 Task: Setup the multifactor authentication.
Action: Mouse moved to (888, 77)
Screenshot: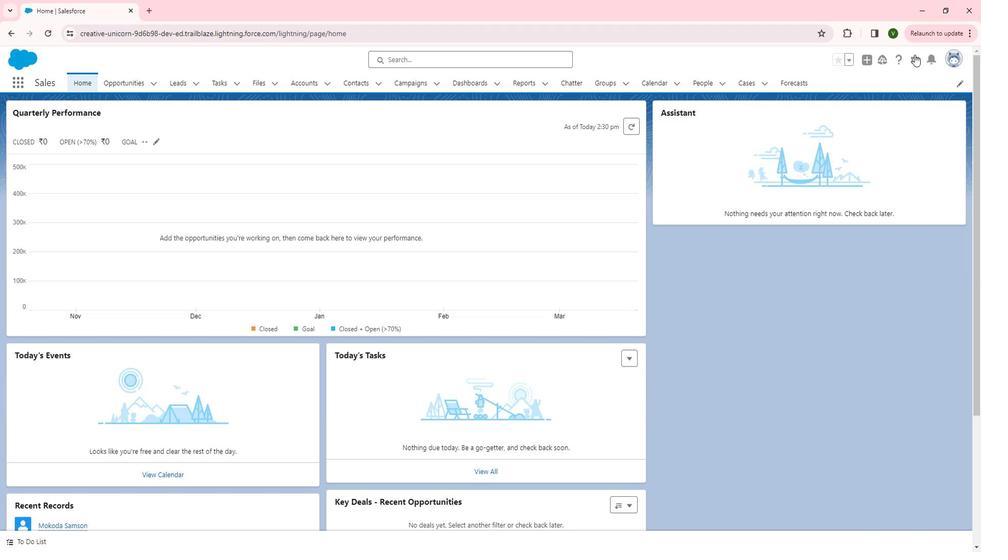 
Action: Mouse pressed left at (888, 77)
Screenshot: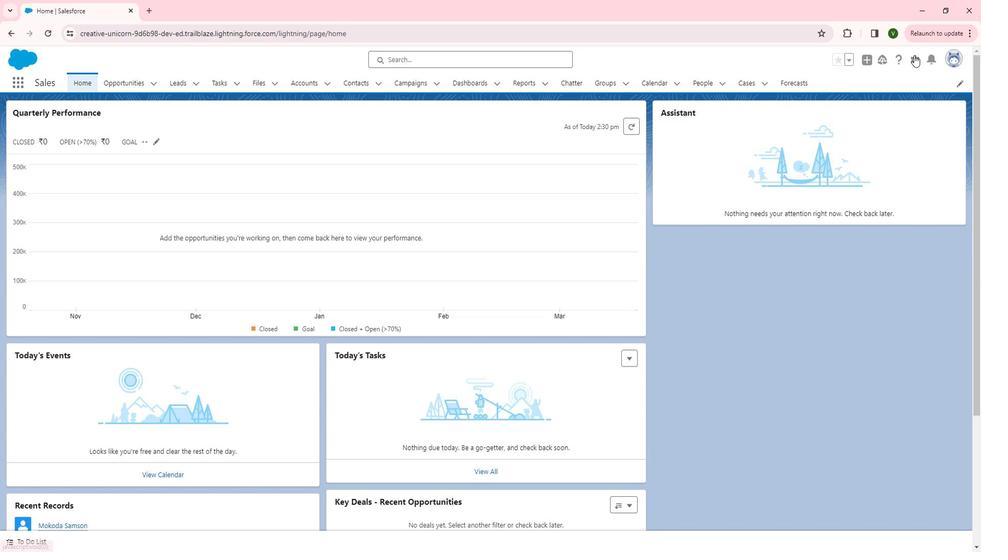 
Action: Mouse moved to (849, 149)
Screenshot: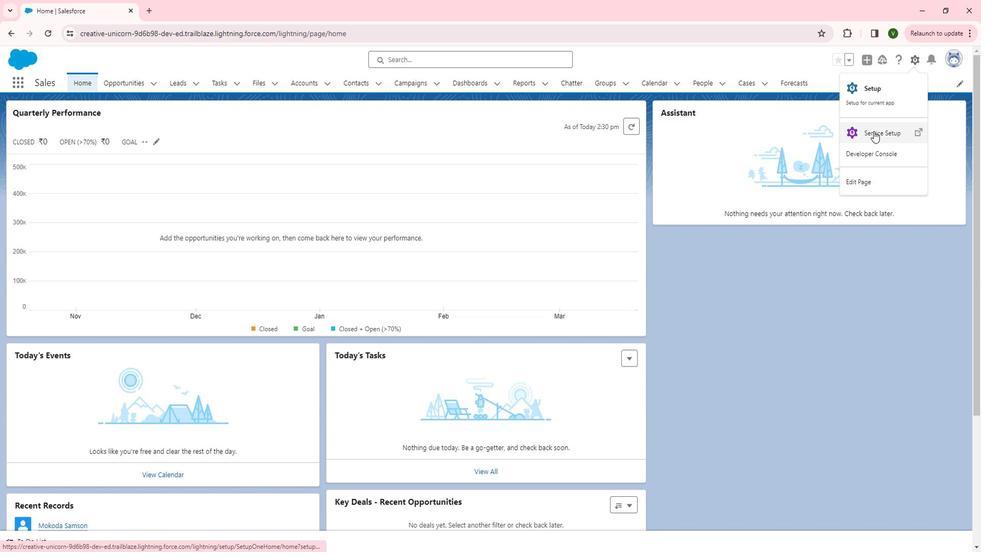 
Action: Mouse pressed left at (849, 149)
Screenshot: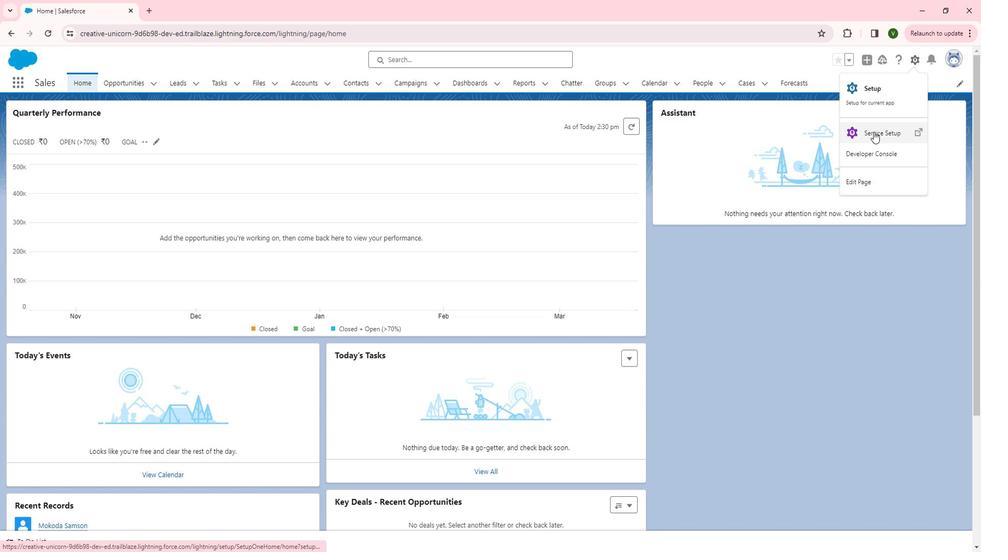 
Action: Mouse moved to (60, 184)
Screenshot: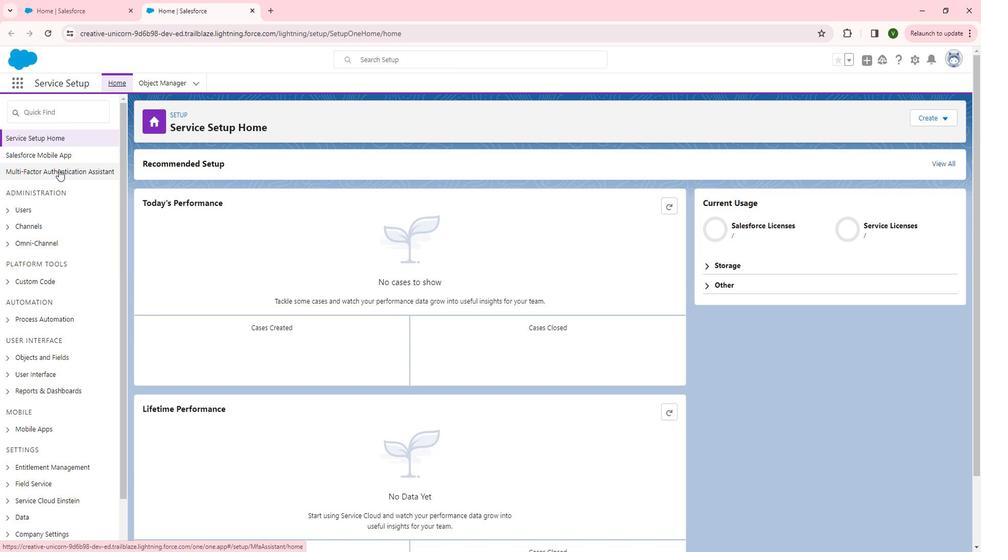 
Action: Mouse pressed left at (60, 184)
Screenshot: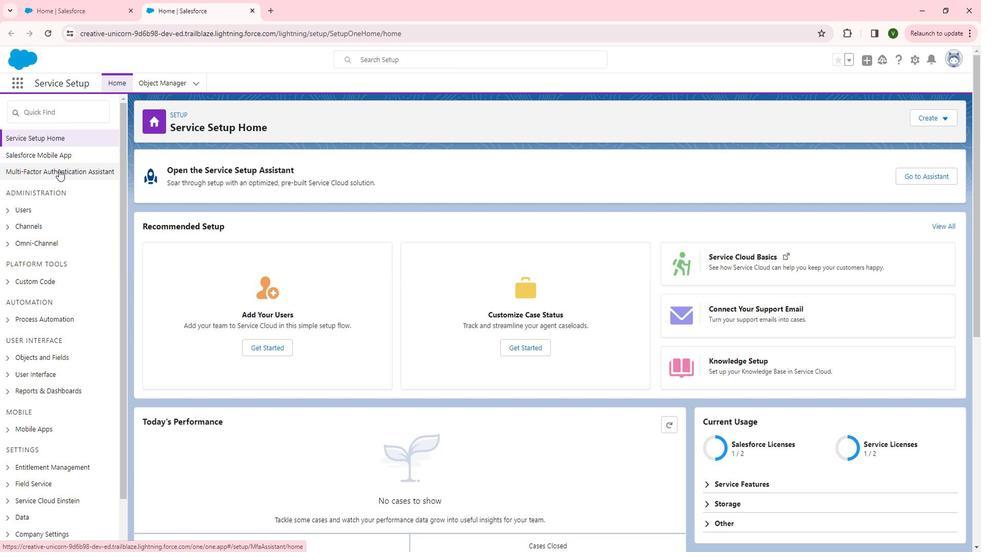 
Action: Mouse moved to (368, 316)
Screenshot: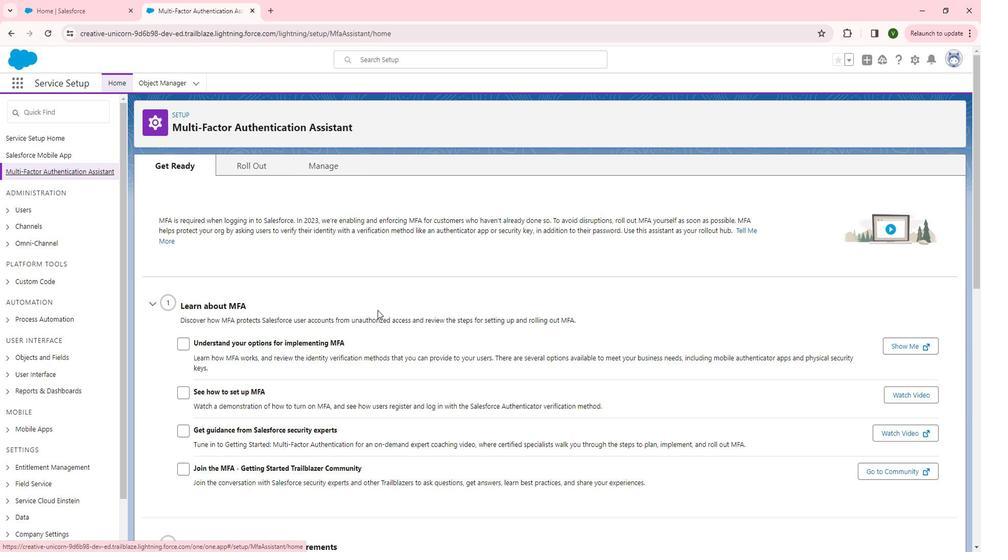 
Action: Mouse scrolled (368, 315) with delta (0, 0)
Screenshot: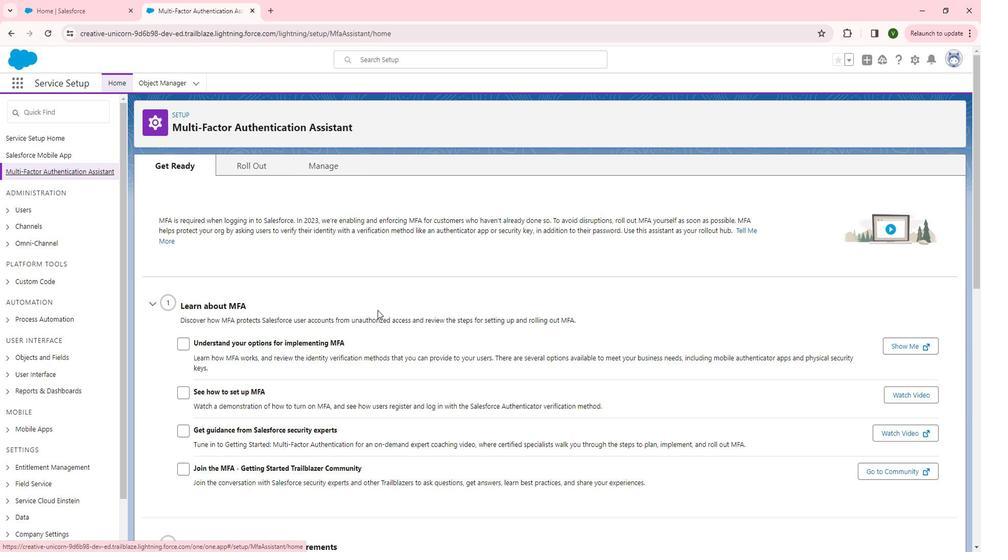 
Action: Mouse moved to (183, 299)
Screenshot: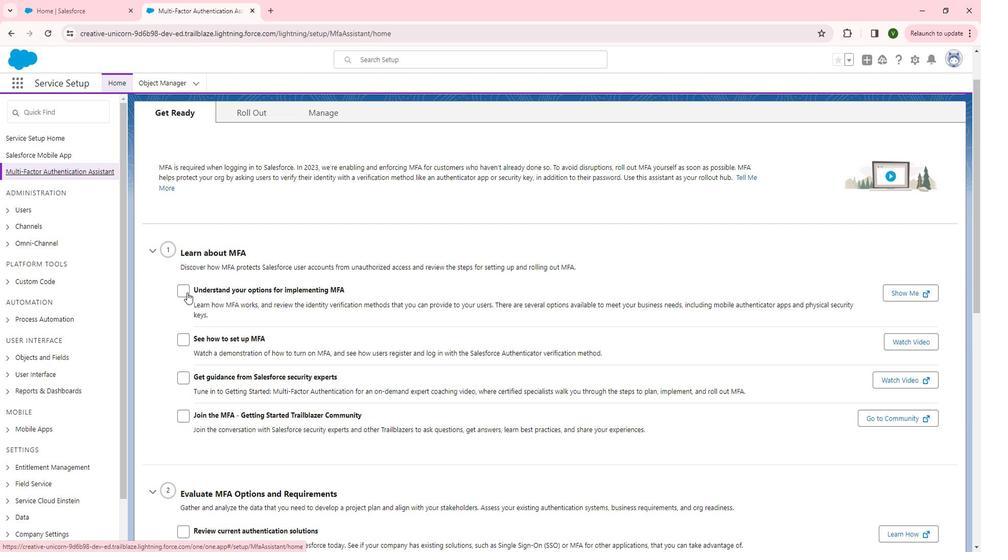 
Action: Mouse pressed left at (183, 299)
Screenshot: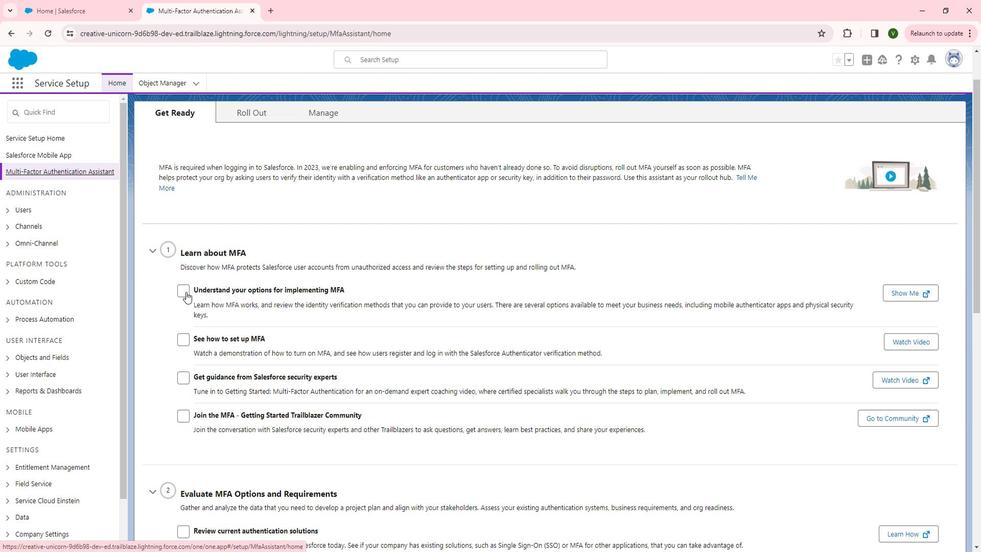 
Action: Mouse moved to (181, 346)
Screenshot: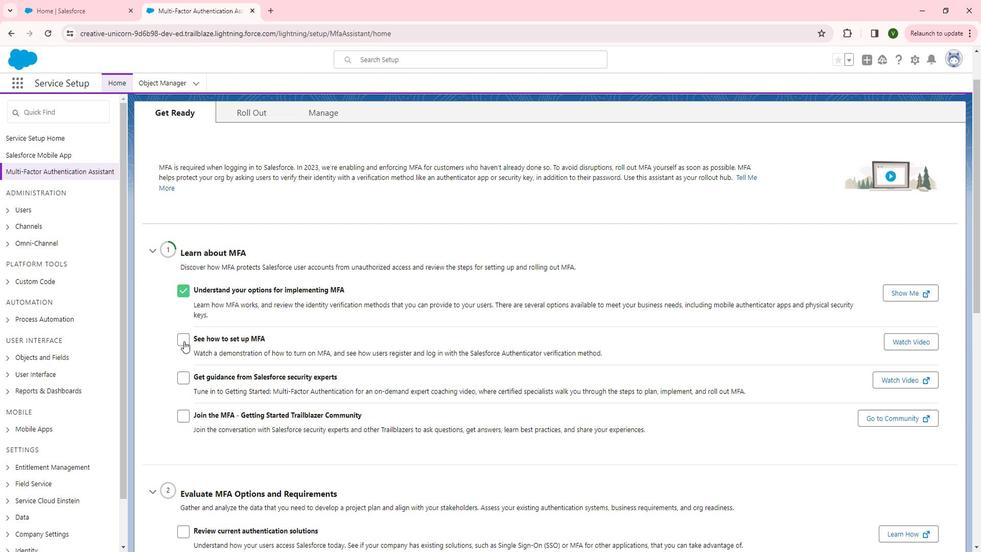 
Action: Mouse pressed left at (181, 346)
Screenshot: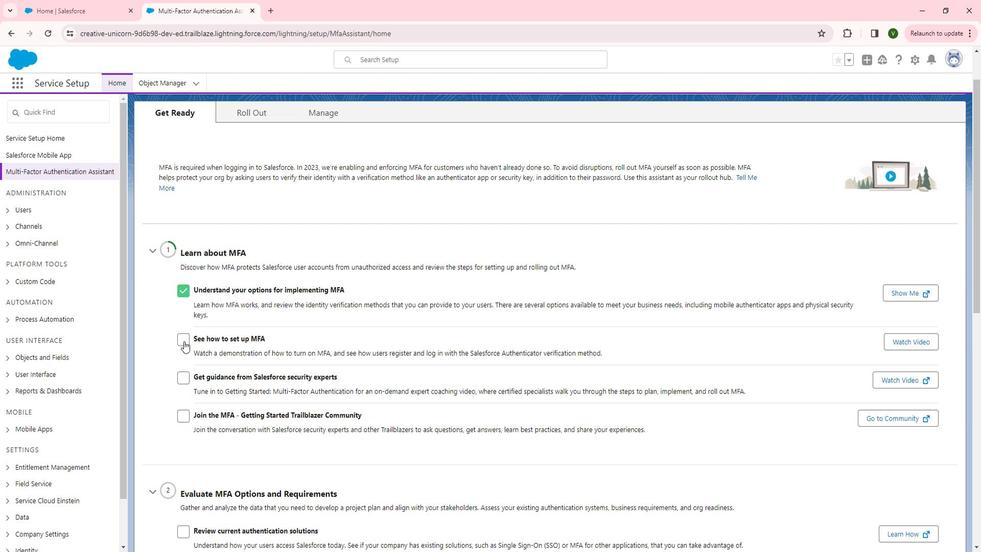 
Action: Mouse moved to (178, 385)
Screenshot: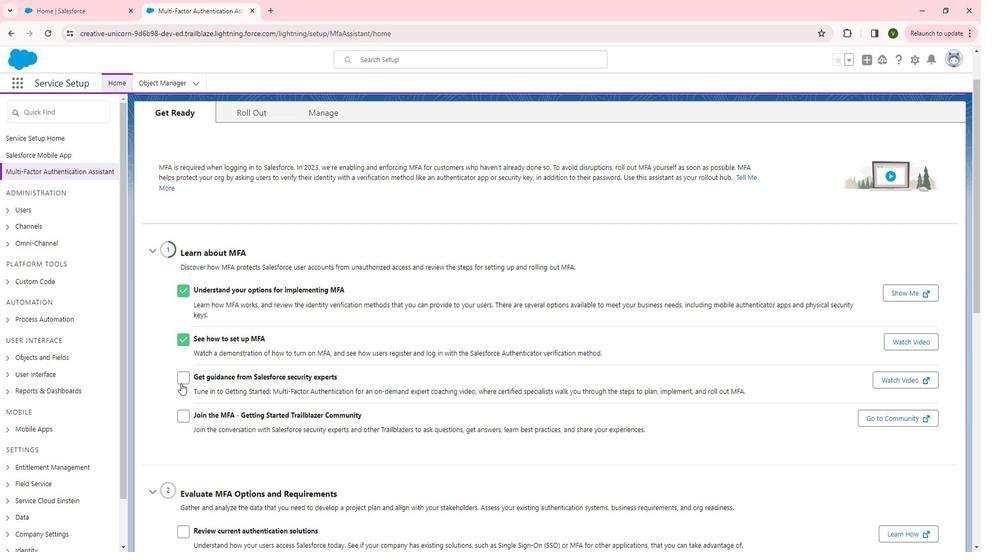 
Action: Mouse pressed left at (178, 385)
Screenshot: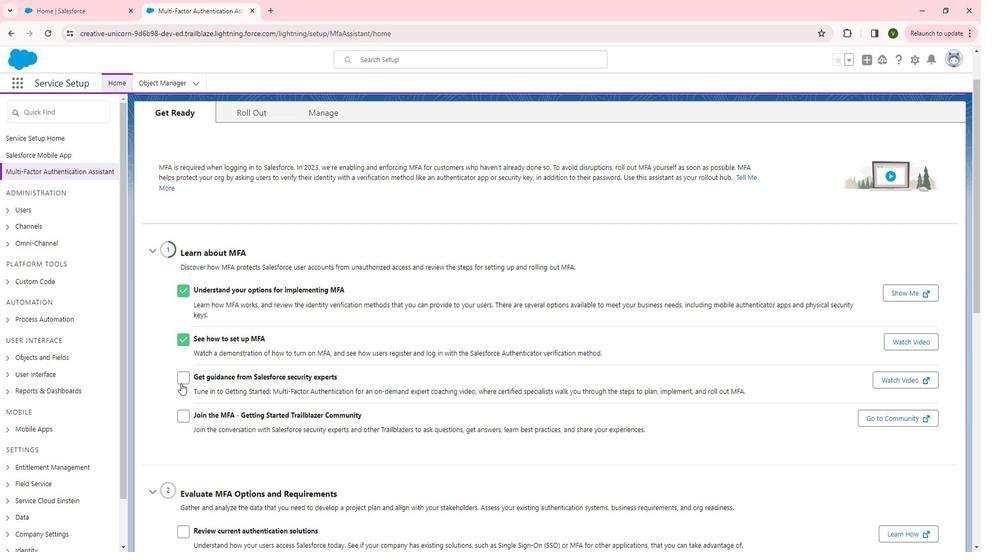 
Action: Mouse moved to (176, 419)
Screenshot: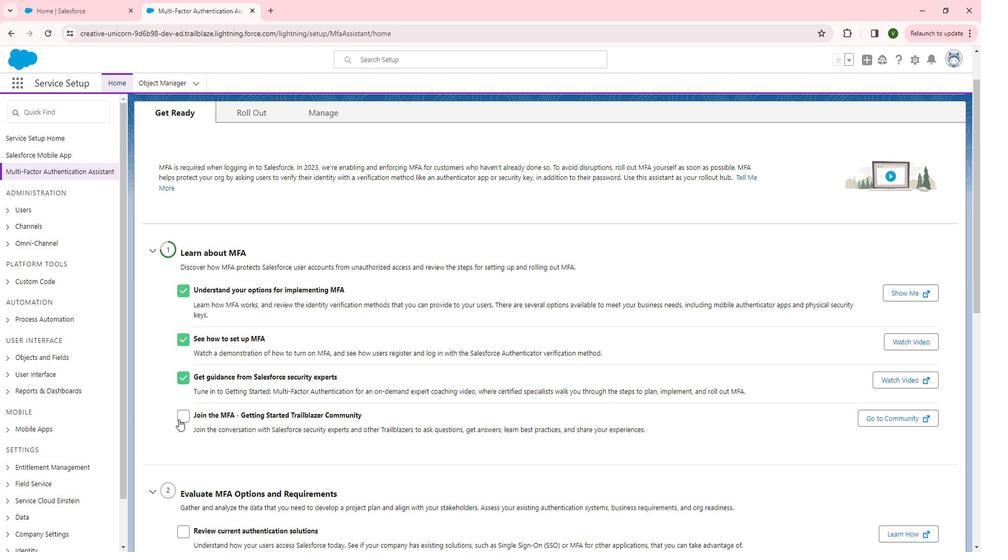 
Action: Mouse pressed left at (176, 419)
Screenshot: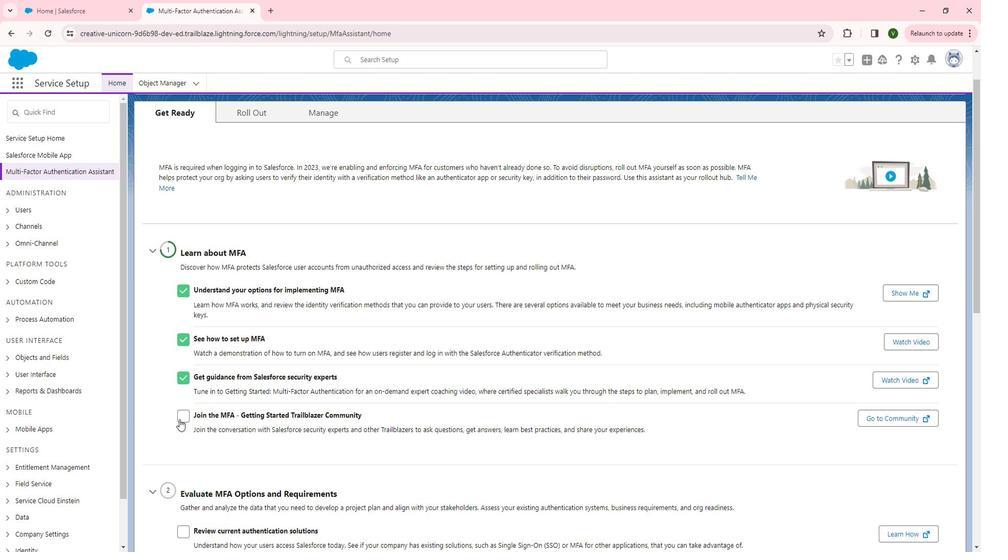 
Action: Mouse moved to (461, 396)
Screenshot: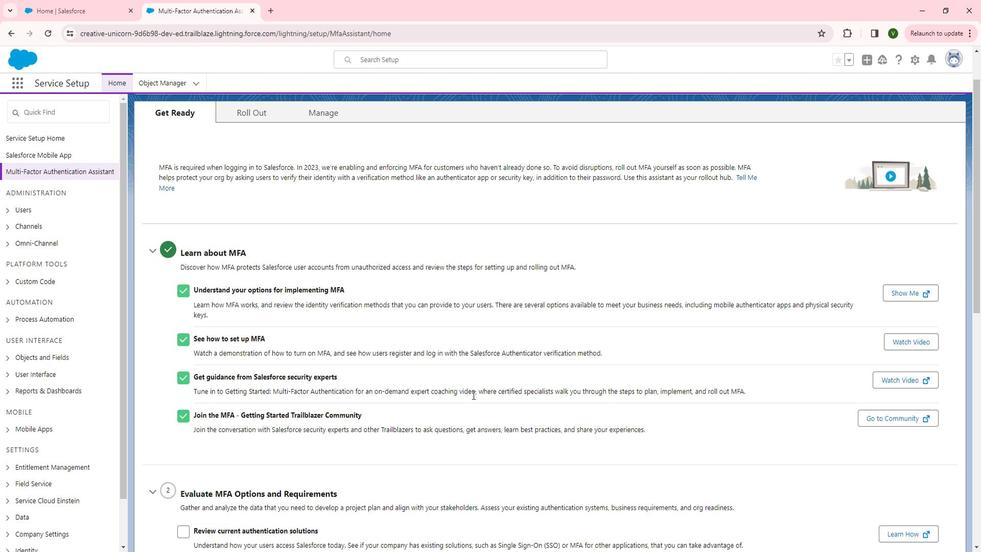 
Action: Mouse scrolled (461, 395) with delta (0, 0)
Screenshot: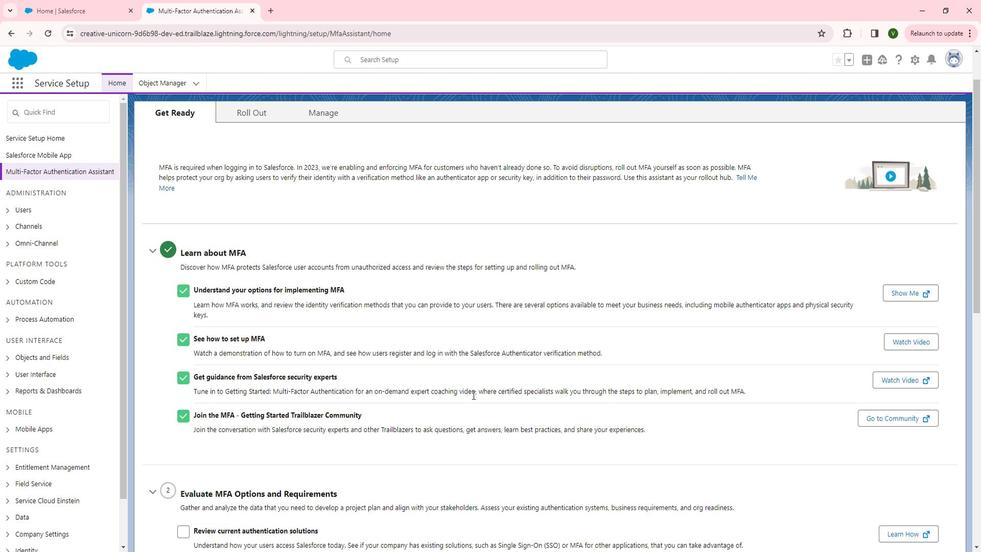 
Action: Mouse moved to (461, 396)
Screenshot: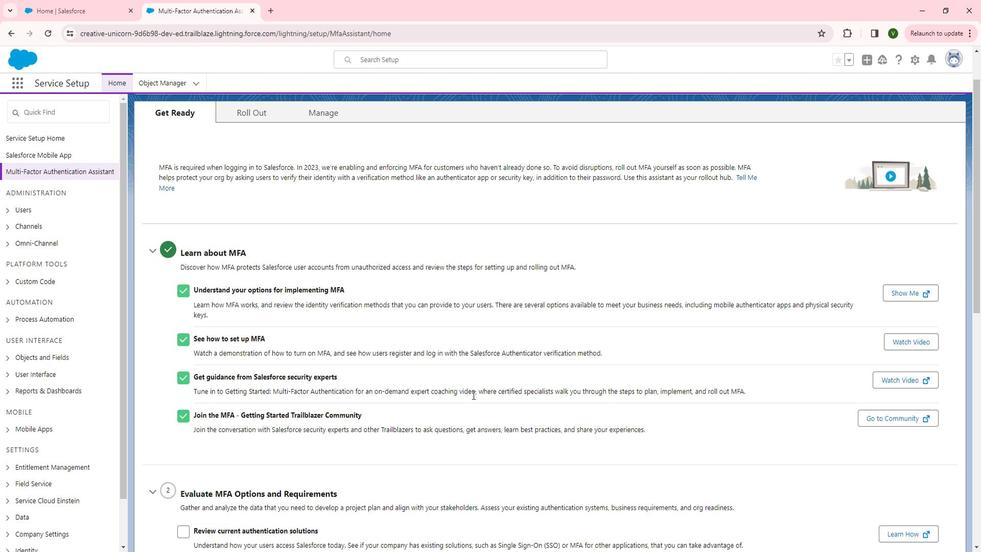 
Action: Mouse scrolled (461, 395) with delta (0, 0)
Screenshot: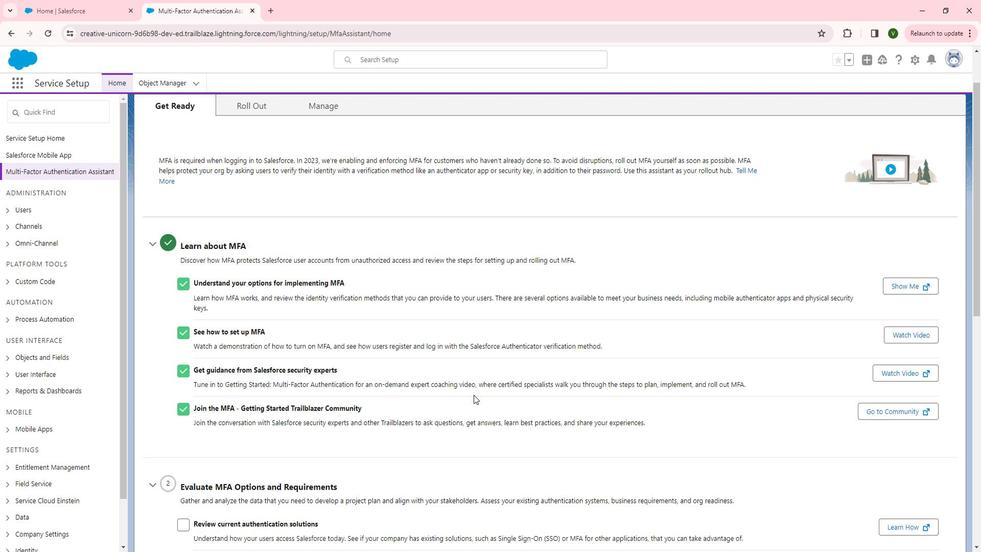
Action: Mouse scrolled (461, 395) with delta (0, 0)
Screenshot: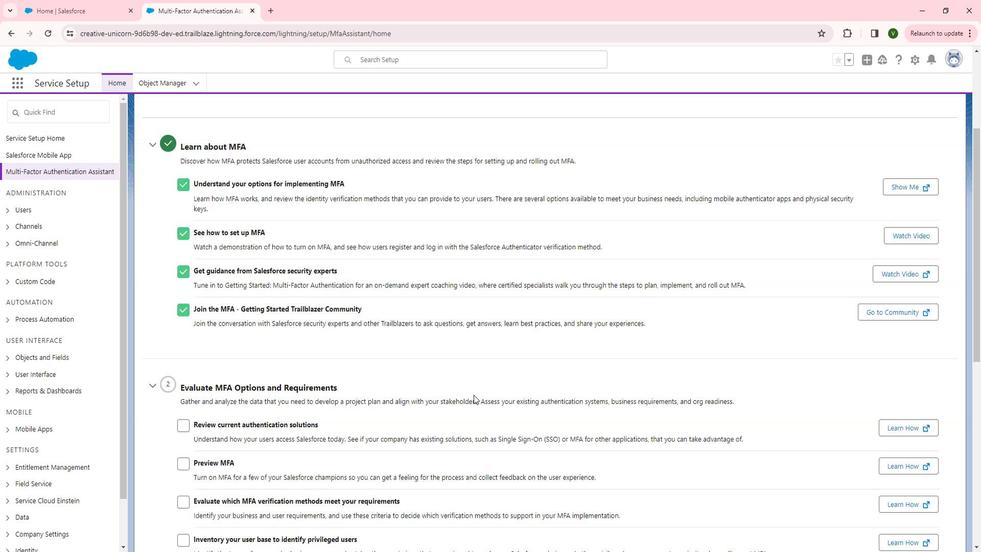 
Action: Mouse scrolled (461, 395) with delta (0, 0)
Screenshot: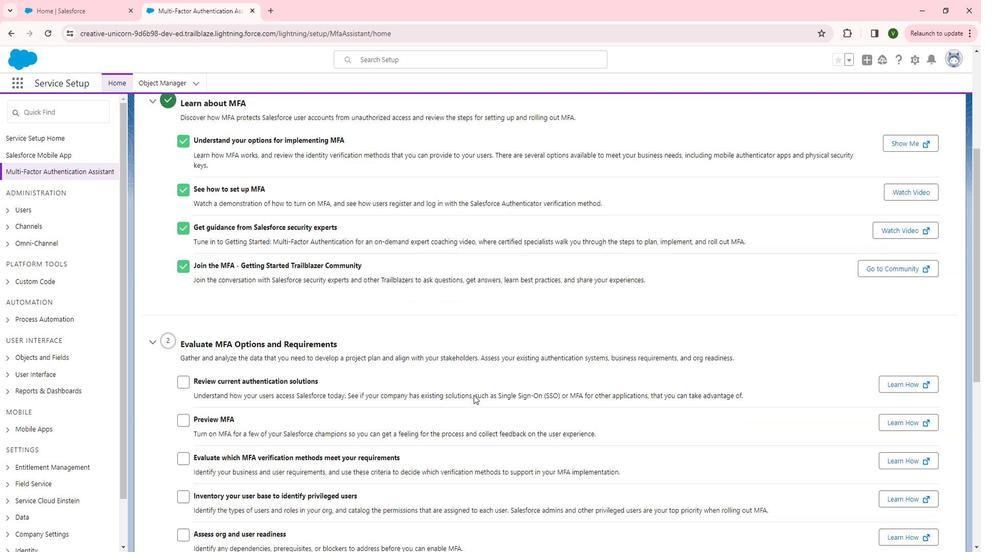 
Action: Mouse moved to (183, 330)
Screenshot: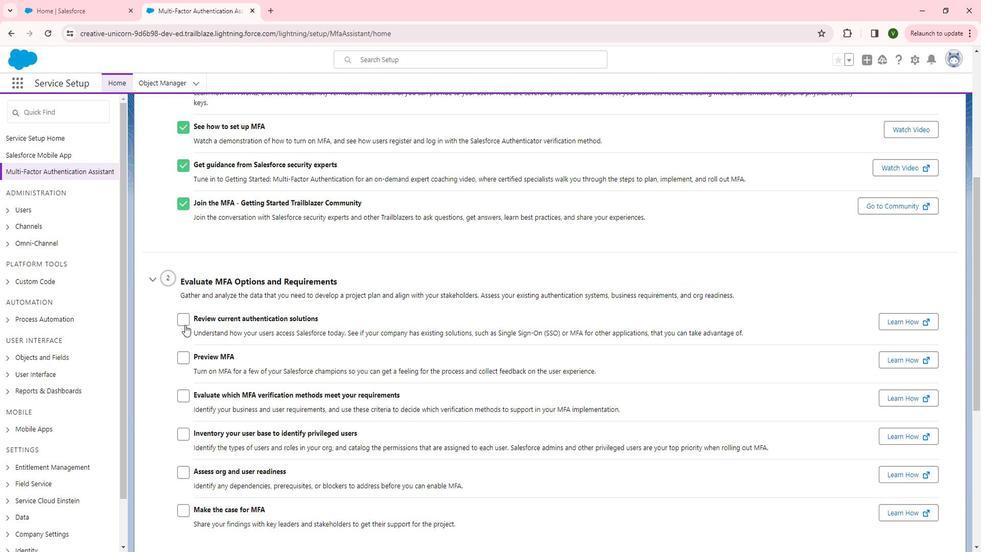 
Action: Mouse pressed left at (183, 330)
Screenshot: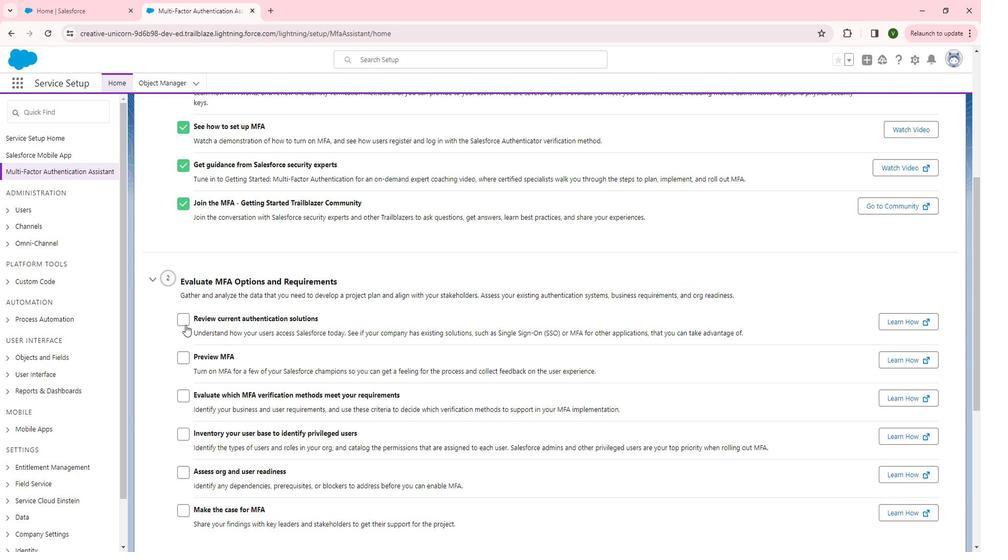 
Action: Mouse moved to (179, 358)
Screenshot: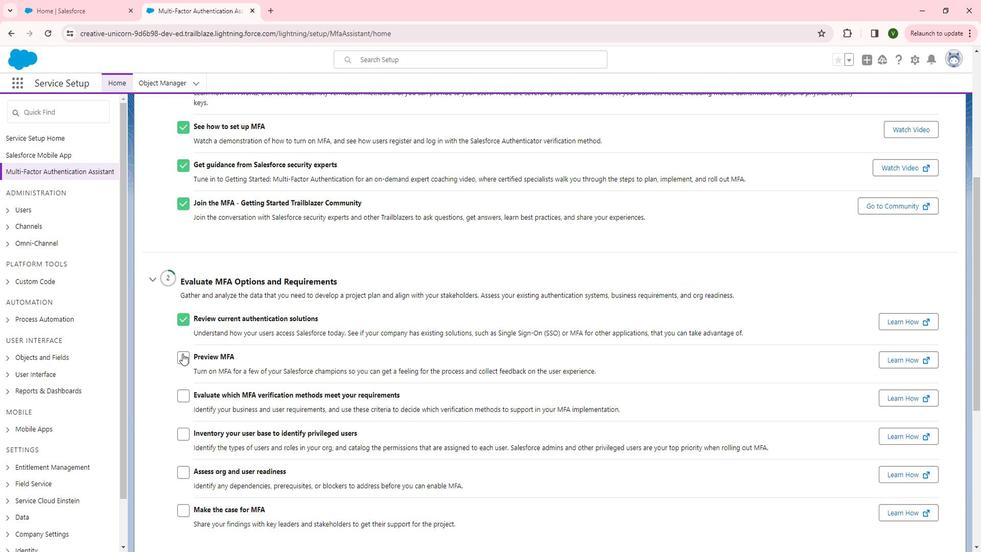 
Action: Mouse pressed left at (179, 358)
Screenshot: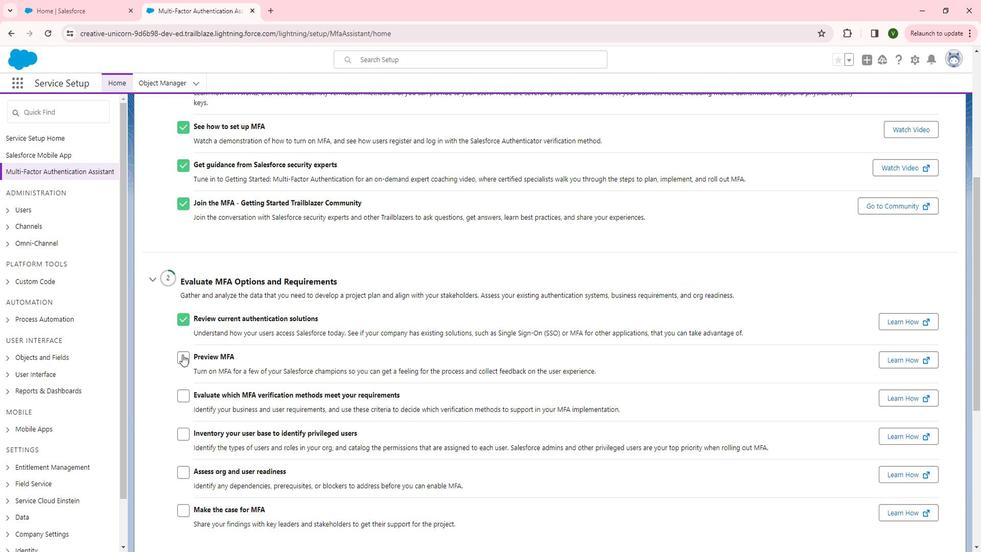 
Action: Mouse moved to (181, 401)
Screenshot: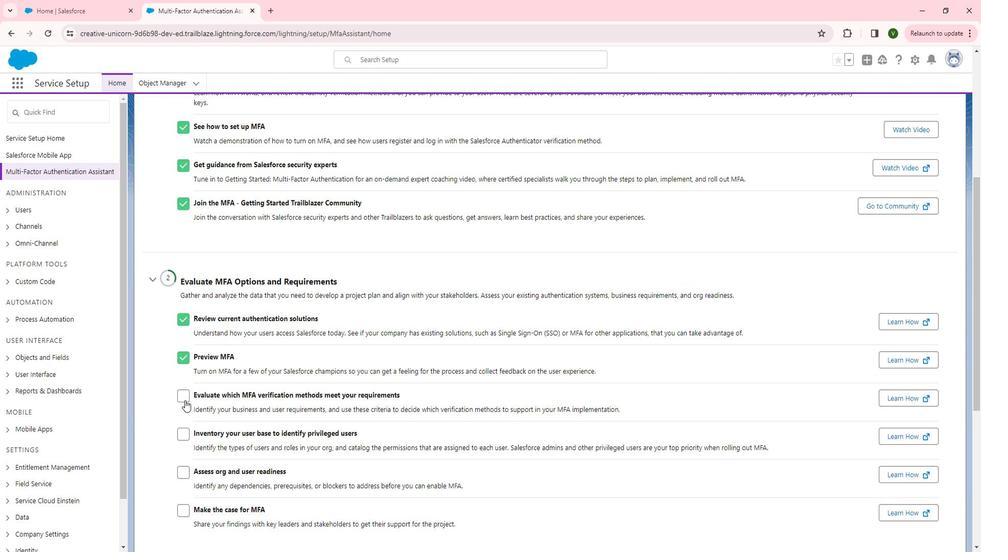 
Action: Mouse pressed left at (181, 401)
Screenshot: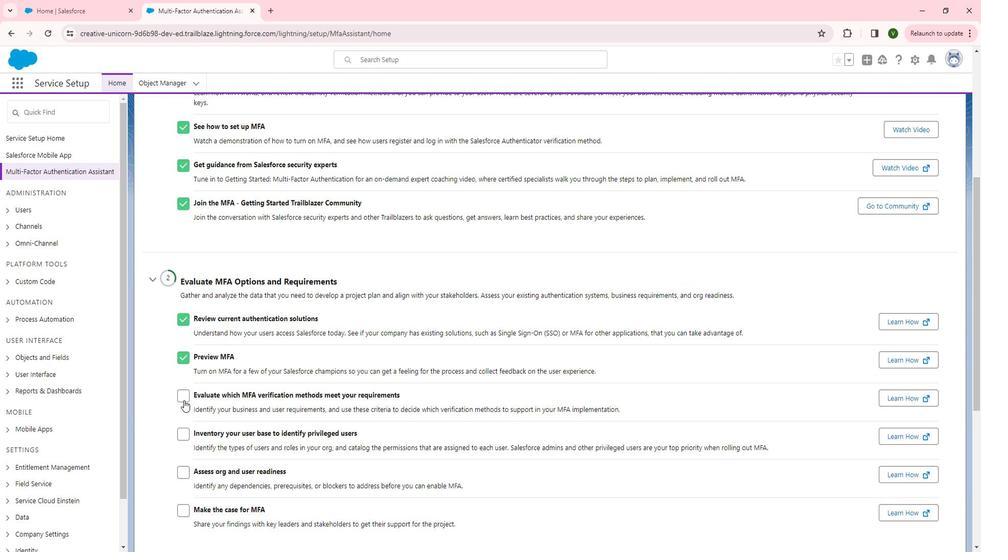 
Action: Mouse moved to (363, 398)
Screenshot: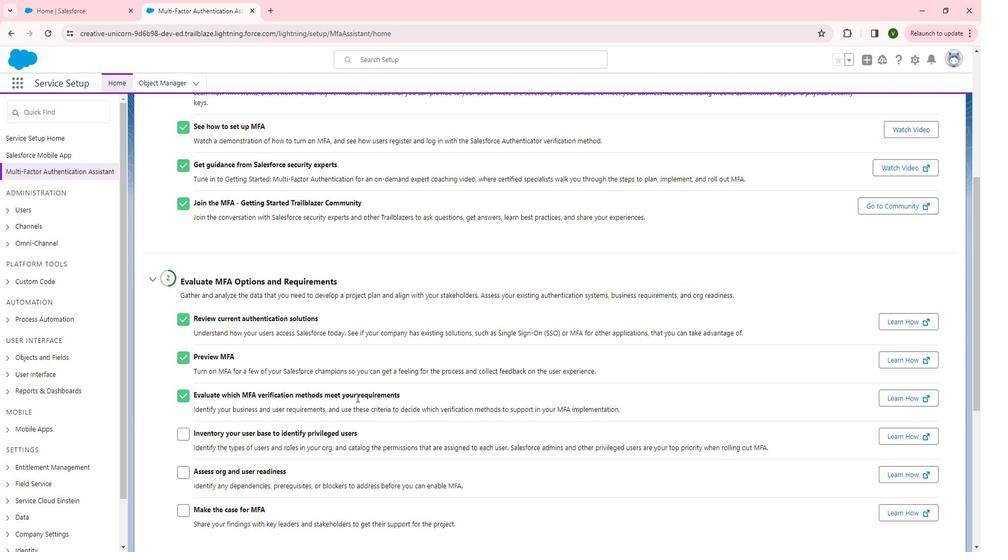 
Action: Mouse scrolled (363, 398) with delta (0, 0)
Screenshot: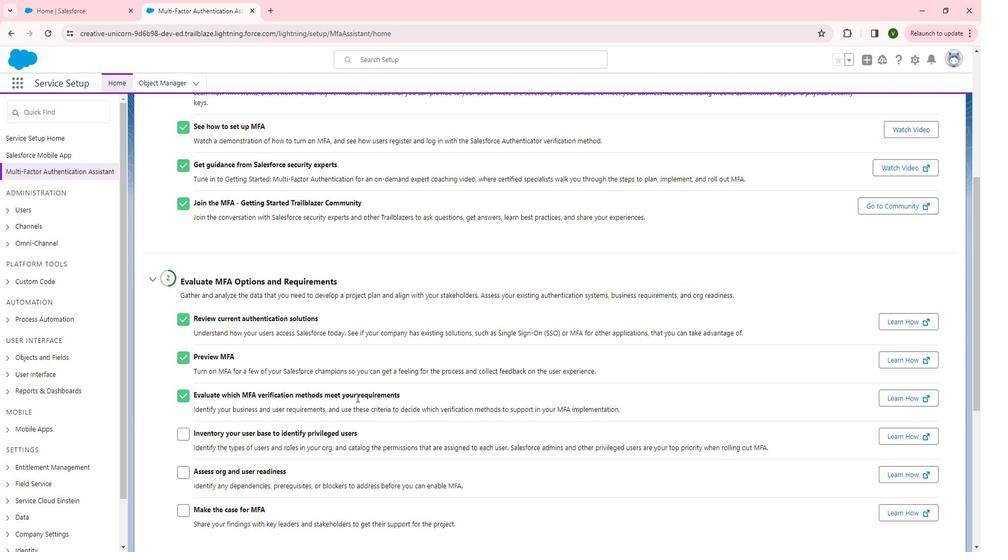 
Action: Mouse moved to (381, 399)
Screenshot: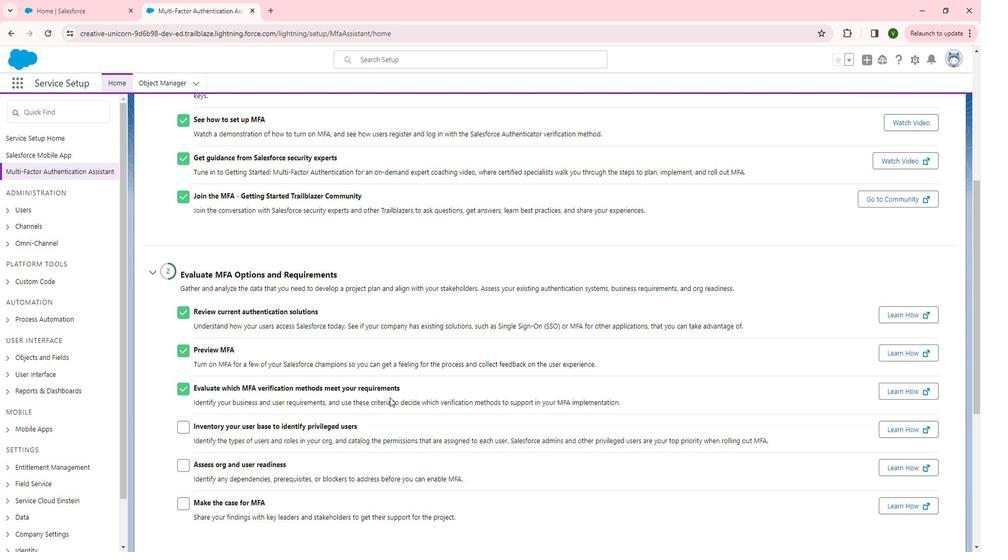 
Action: Mouse scrolled (381, 398) with delta (0, 0)
Screenshot: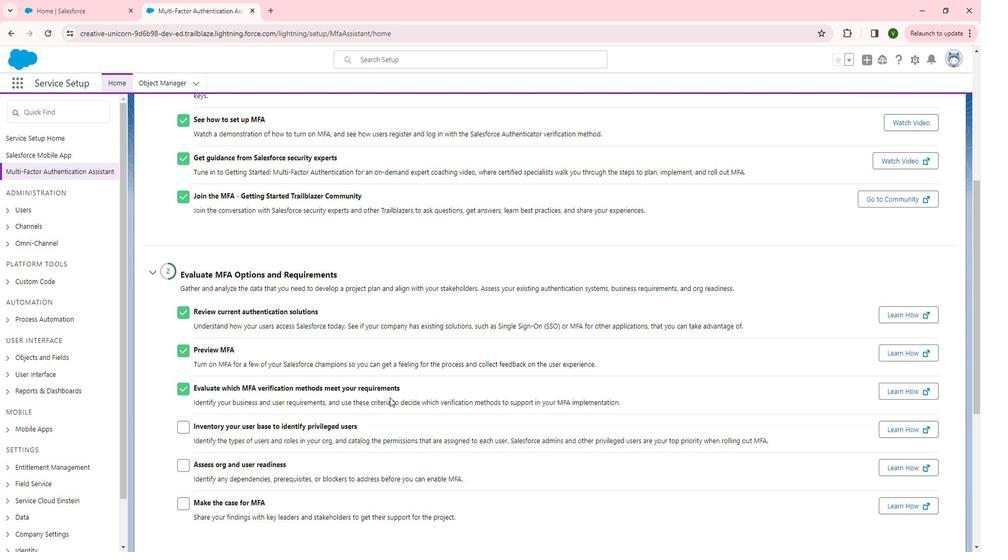 
Action: Mouse moved to (179, 334)
Screenshot: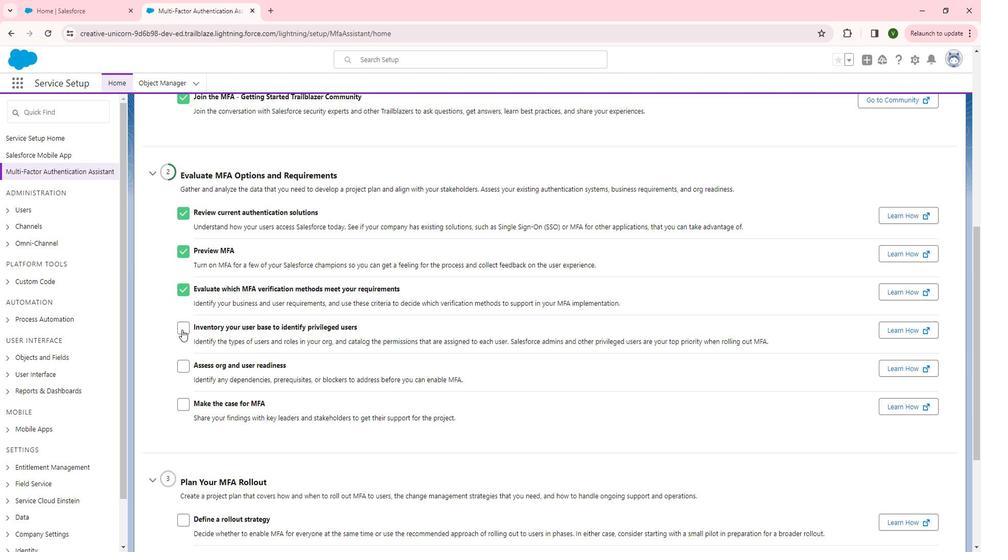 
Action: Mouse pressed left at (179, 334)
Screenshot: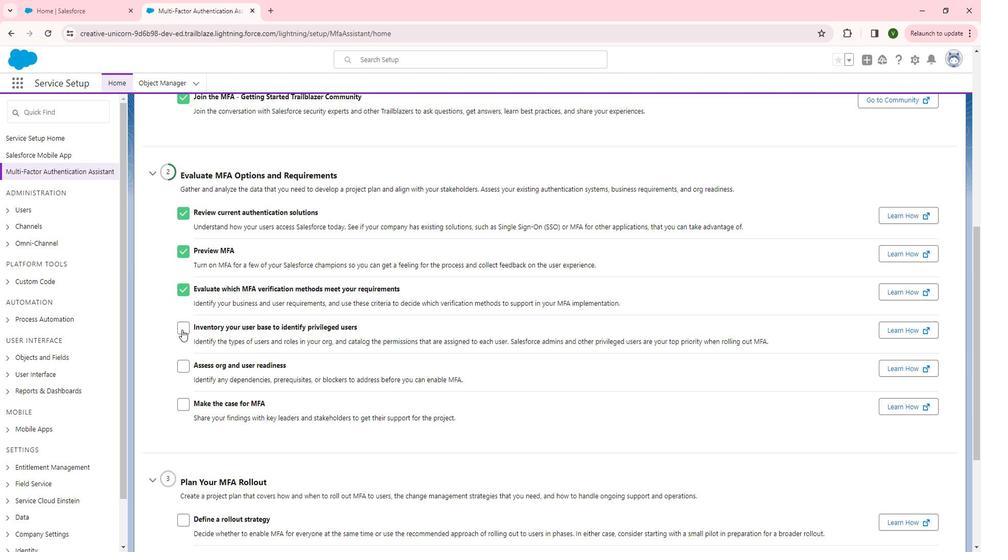
Action: Mouse moved to (180, 371)
Screenshot: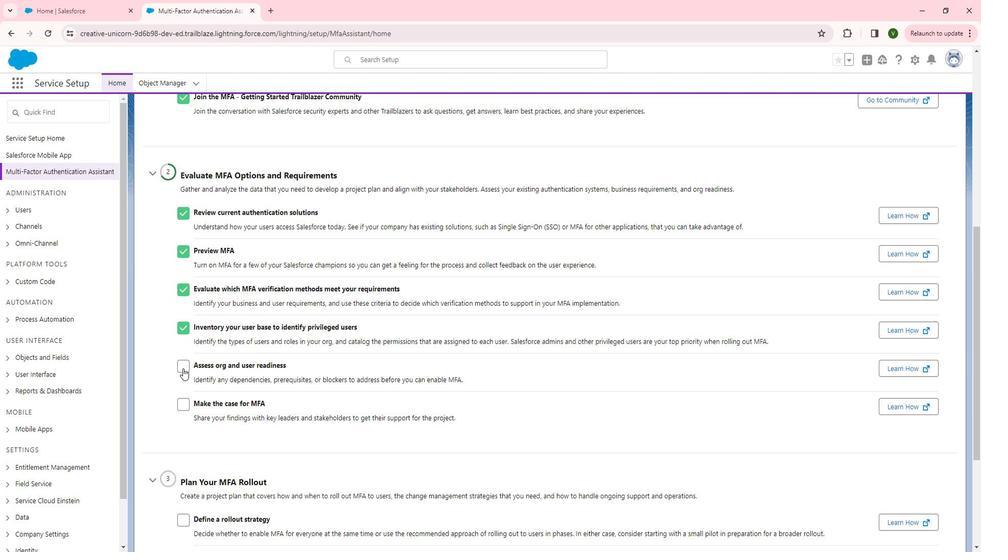 
Action: Mouse pressed left at (180, 371)
Screenshot: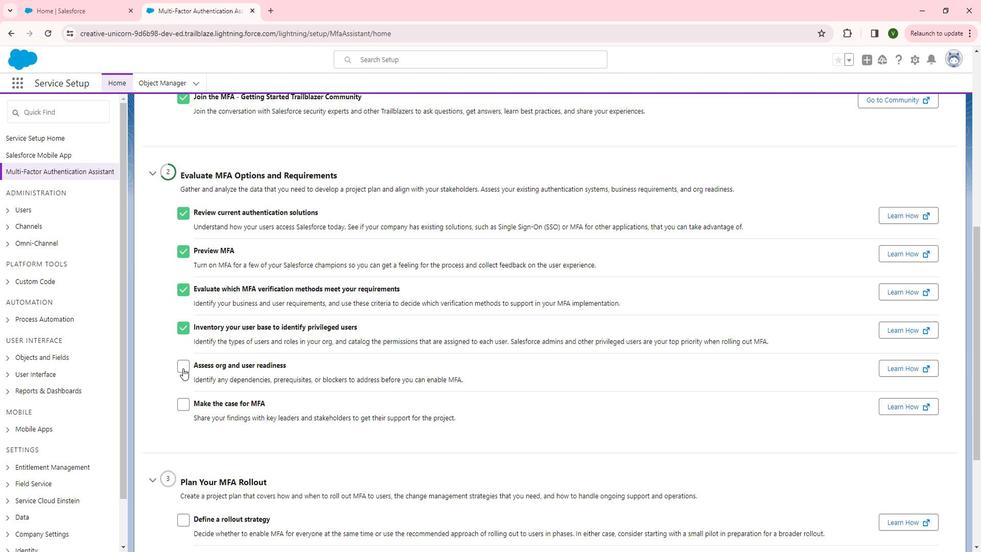 
Action: Mouse moved to (180, 401)
Screenshot: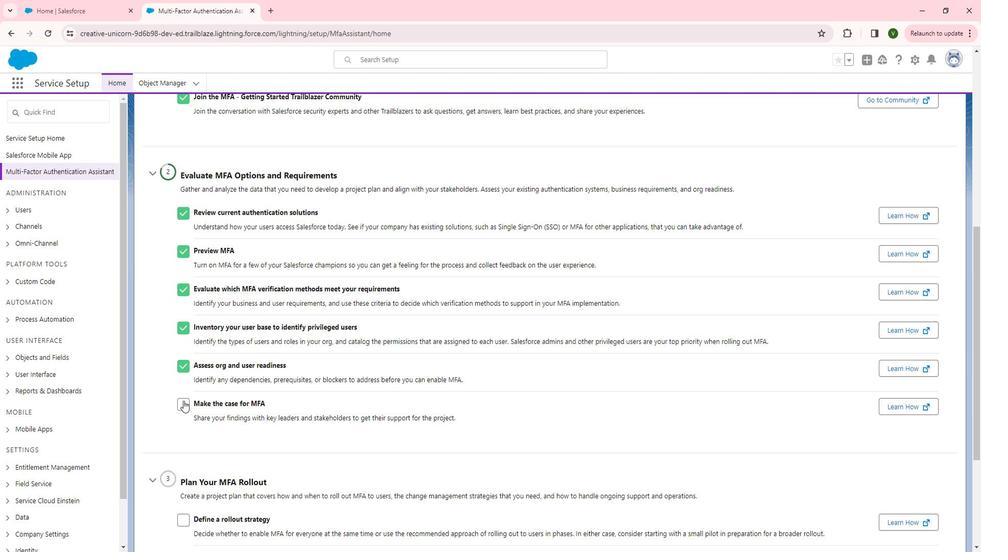 
Action: Mouse pressed left at (180, 401)
Screenshot: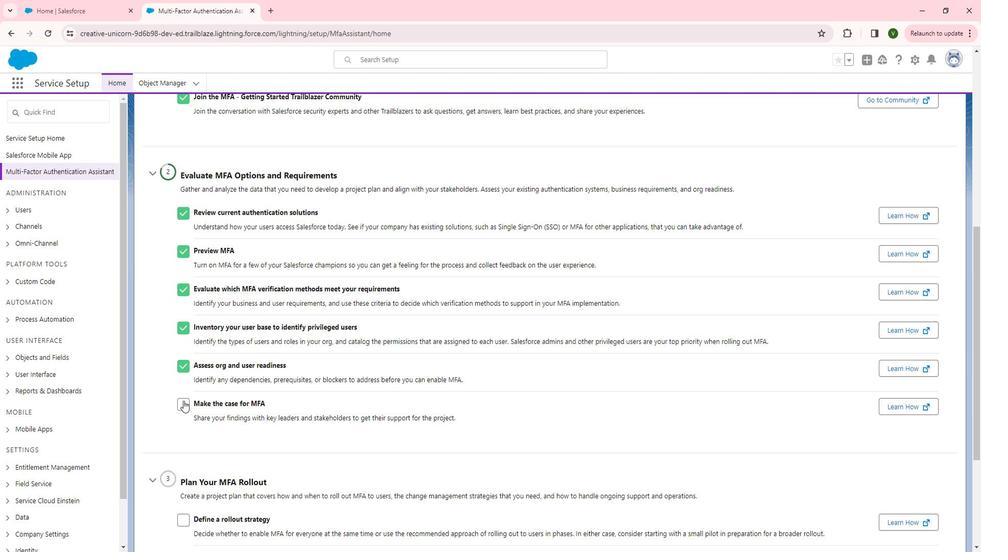 
Action: Mouse moved to (281, 379)
Screenshot: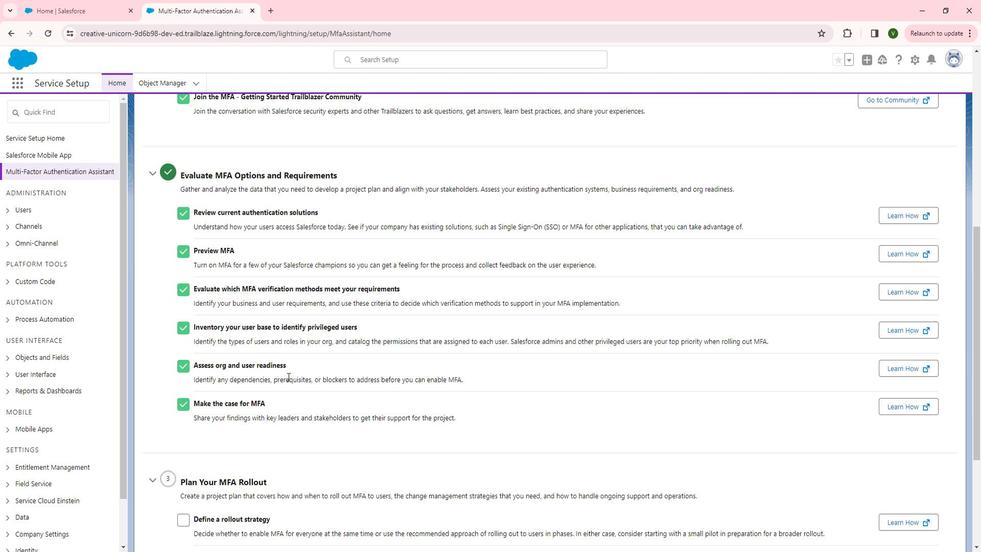 
Action: Mouse scrolled (281, 378) with delta (0, 0)
Screenshot: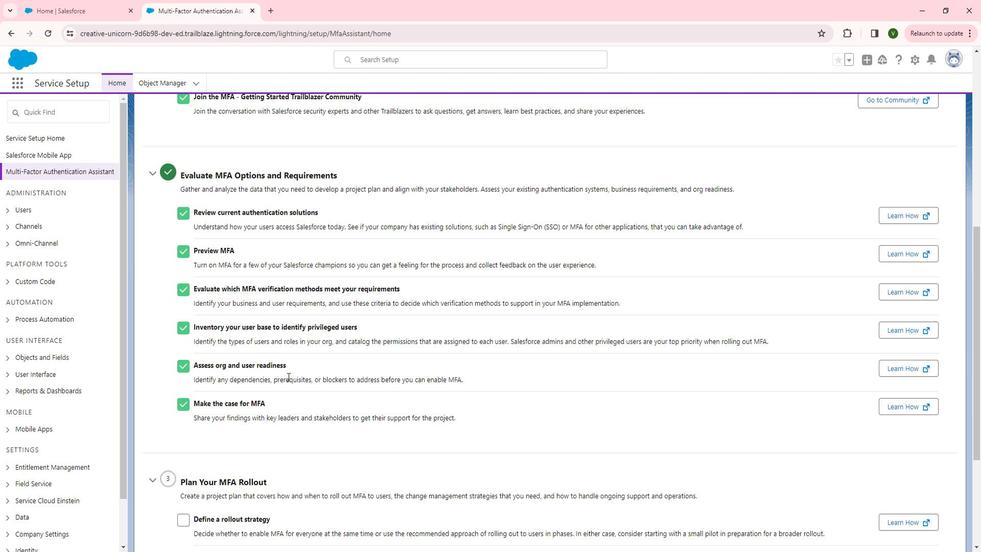 
Action: Mouse scrolled (281, 378) with delta (0, 0)
Screenshot: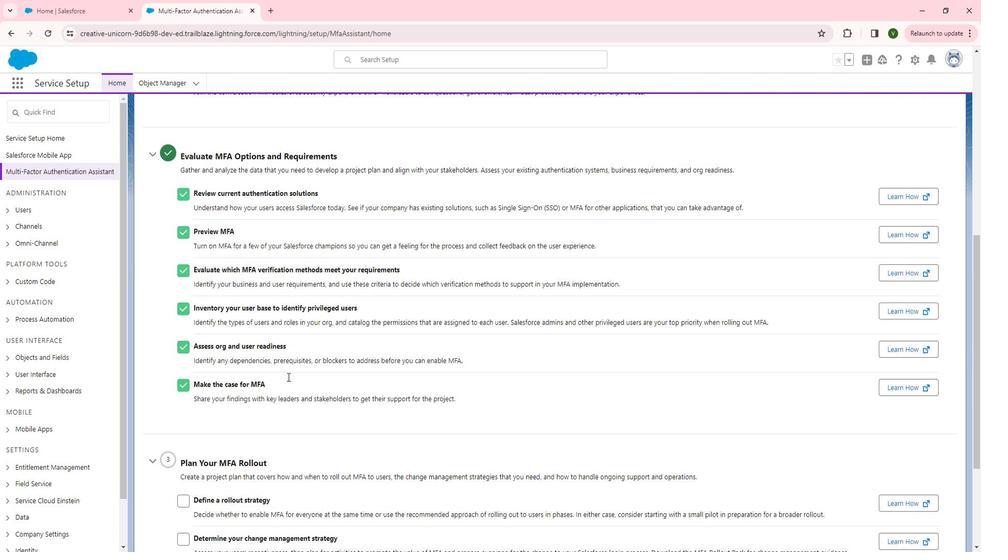 
Action: Mouse scrolled (281, 378) with delta (0, 0)
Screenshot: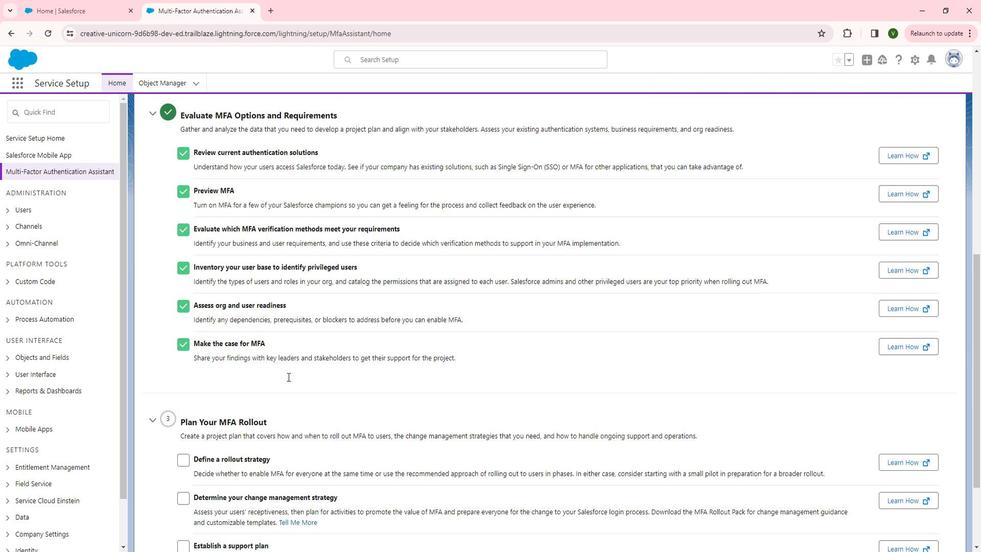 
Action: Mouse scrolled (281, 378) with delta (0, 0)
Screenshot: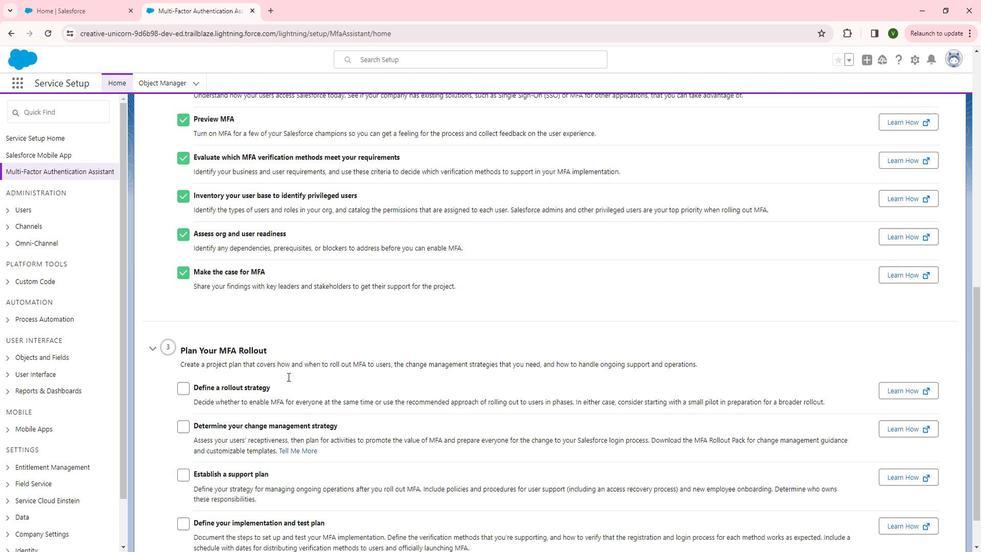 
Action: Mouse moved to (180, 346)
Screenshot: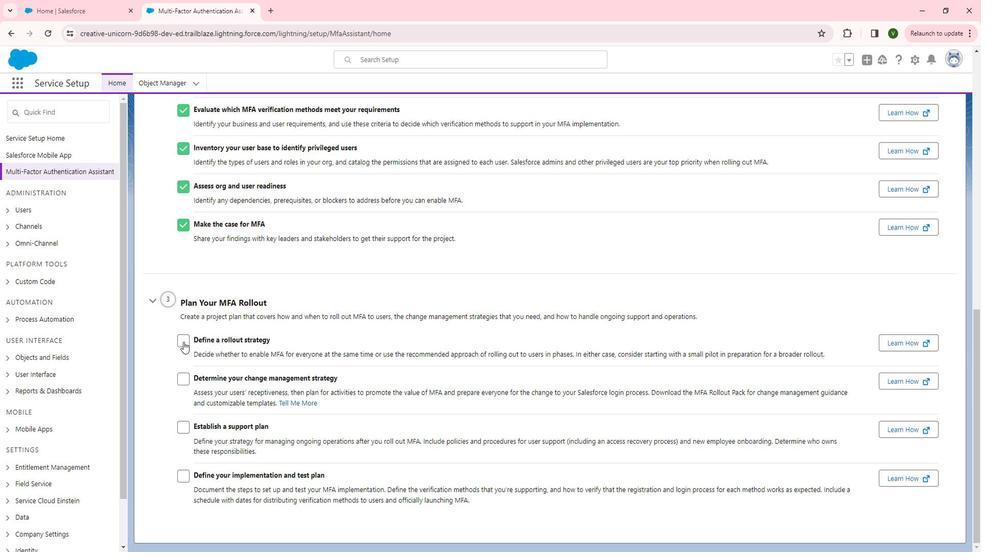 
Action: Mouse pressed left at (180, 346)
Screenshot: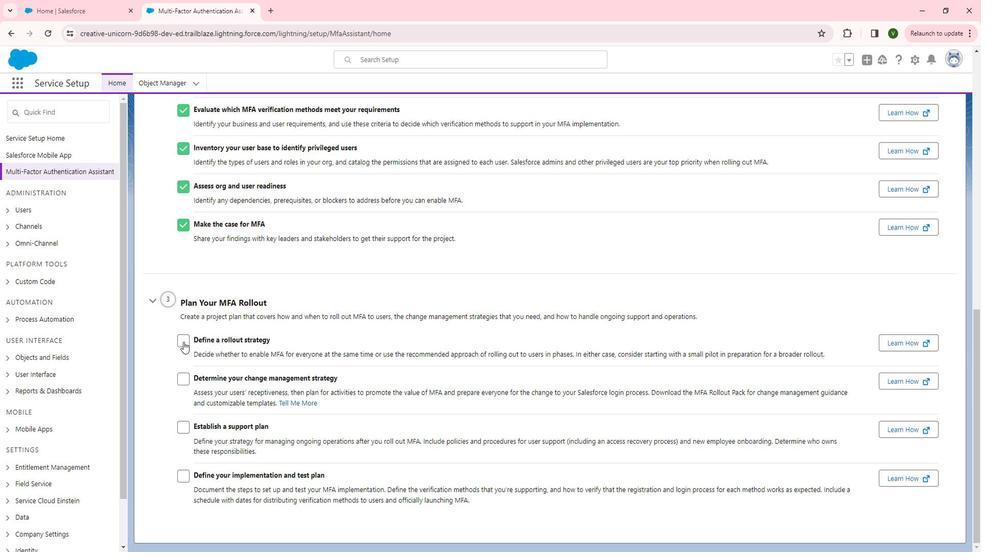 
Action: Mouse moved to (179, 379)
Screenshot: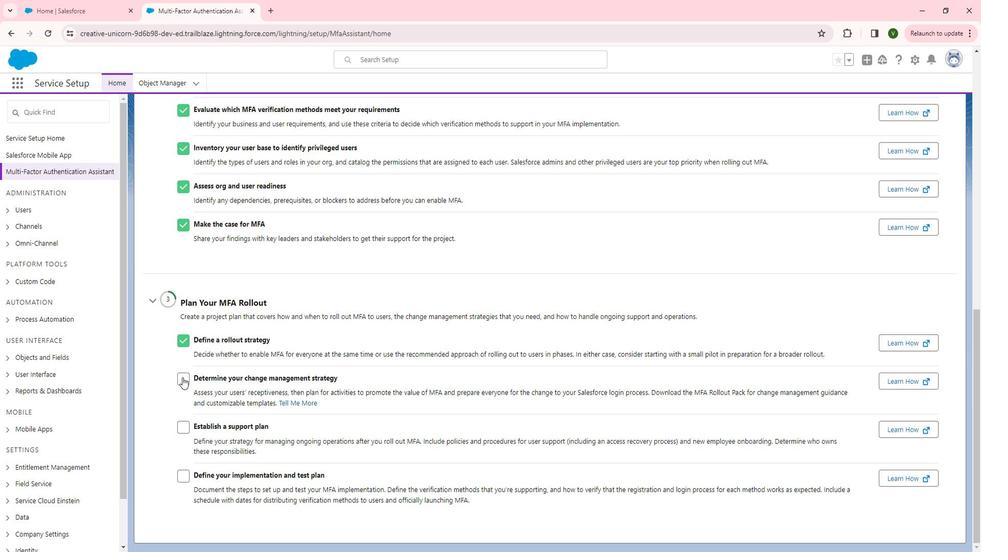
Action: Mouse pressed left at (179, 379)
Screenshot: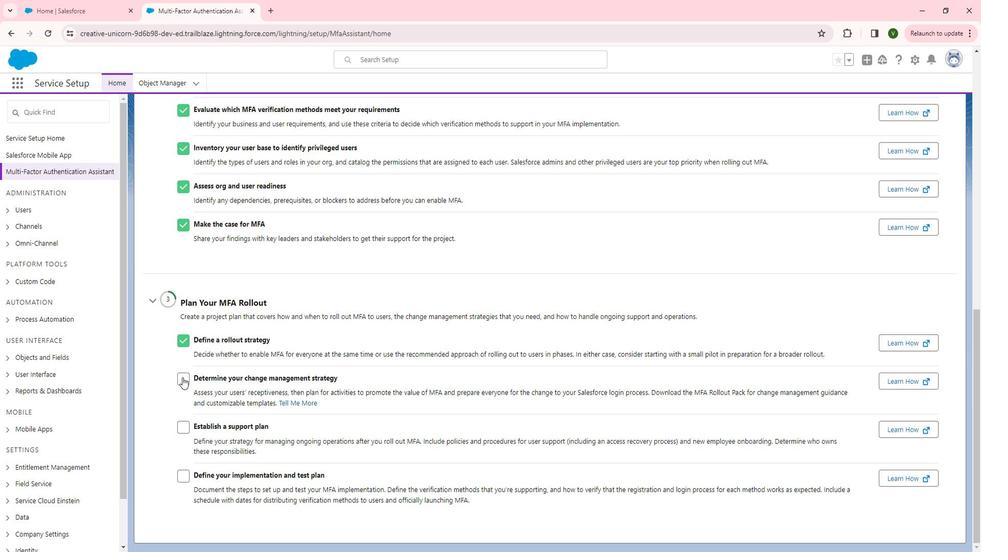 
Action: Mouse moved to (184, 427)
Screenshot: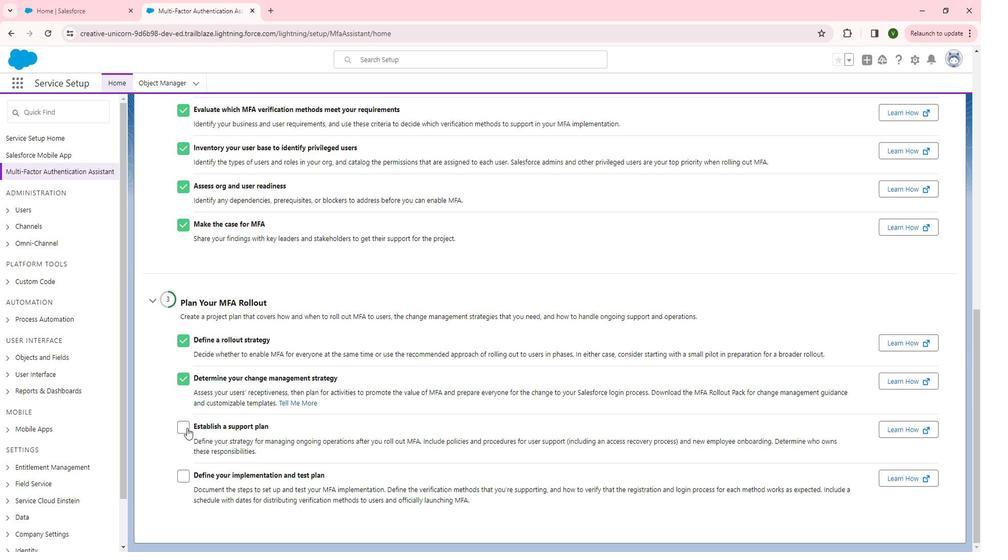 
Action: Mouse pressed left at (184, 427)
Screenshot: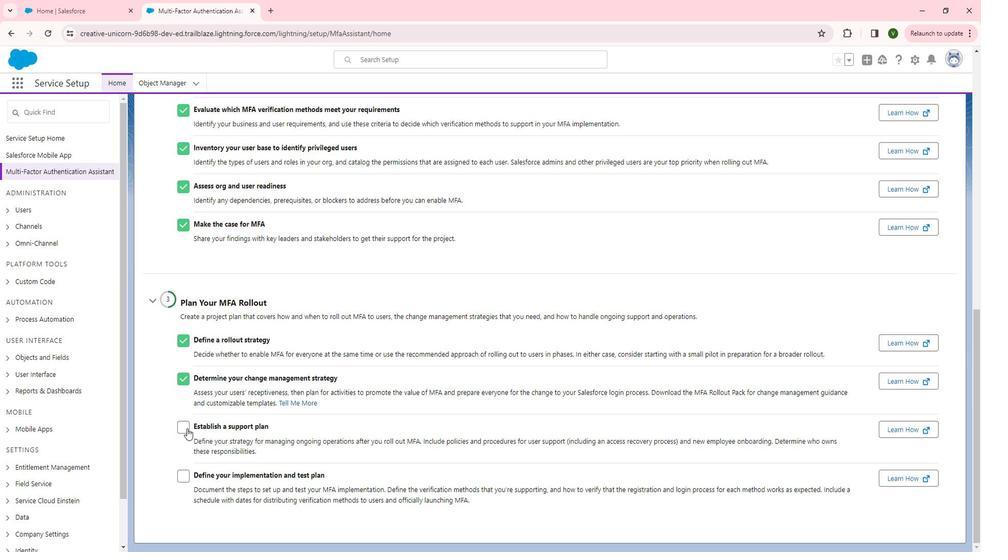 
Action: Mouse moved to (228, 425)
Screenshot: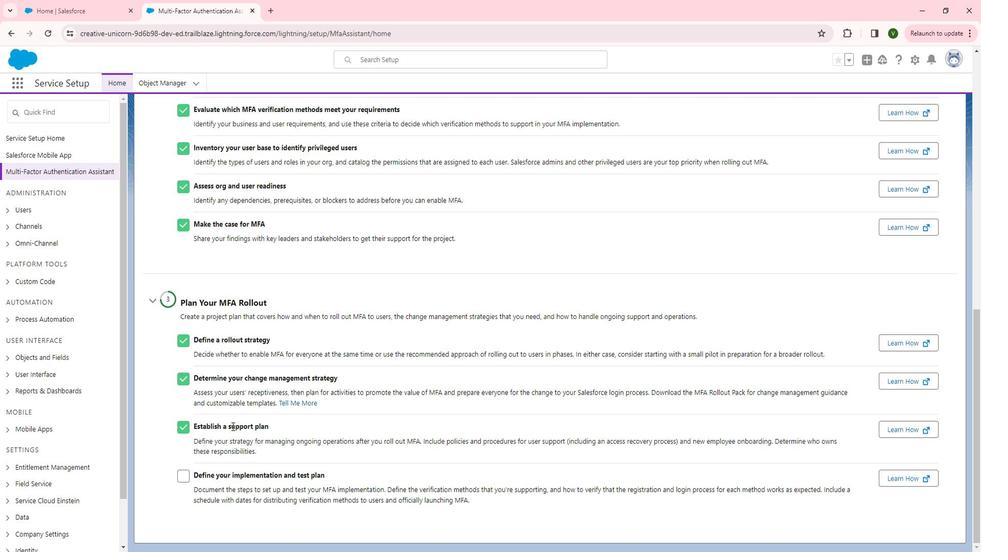
Action: Mouse scrolled (228, 425) with delta (0, 0)
Screenshot: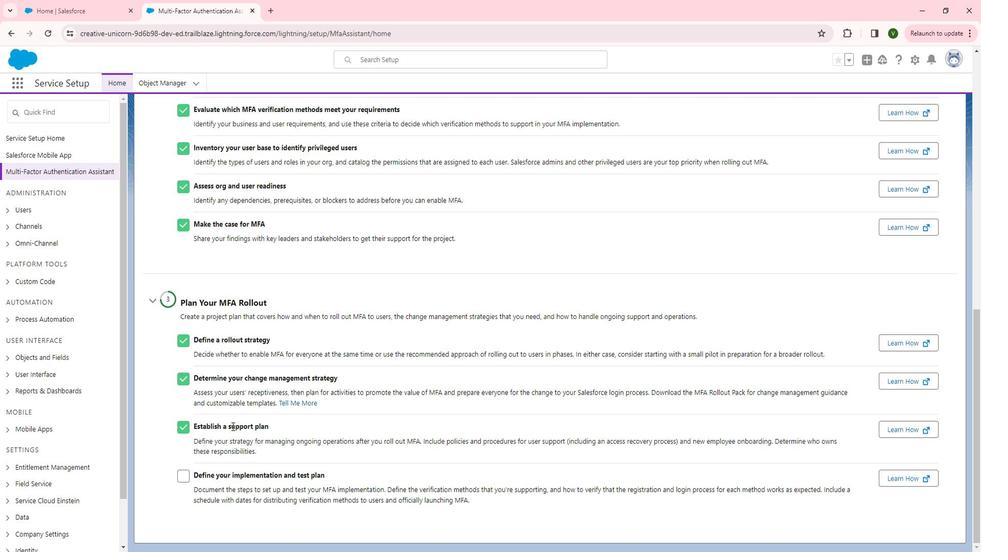
Action: Mouse moved to (229, 425)
Screenshot: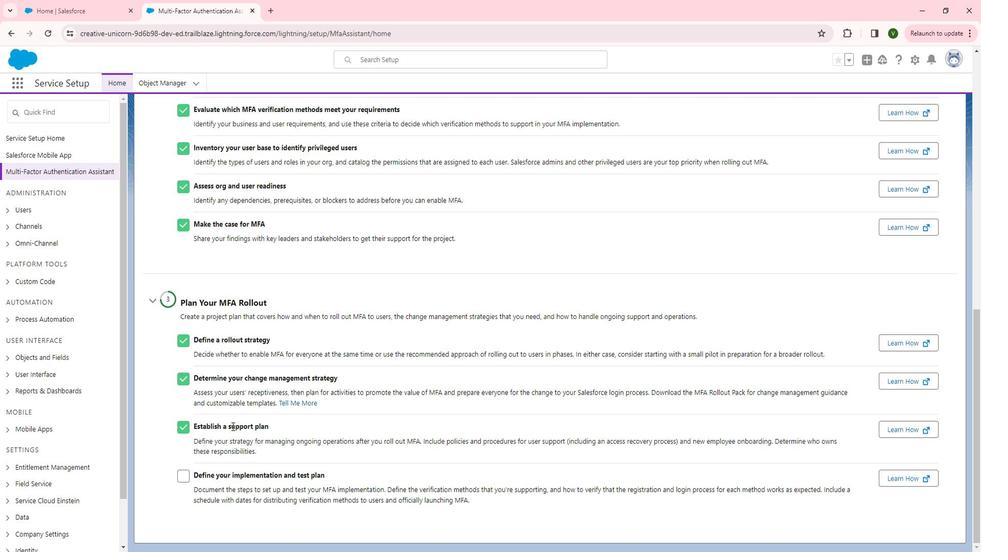 
Action: Mouse scrolled (229, 425) with delta (0, 0)
Screenshot: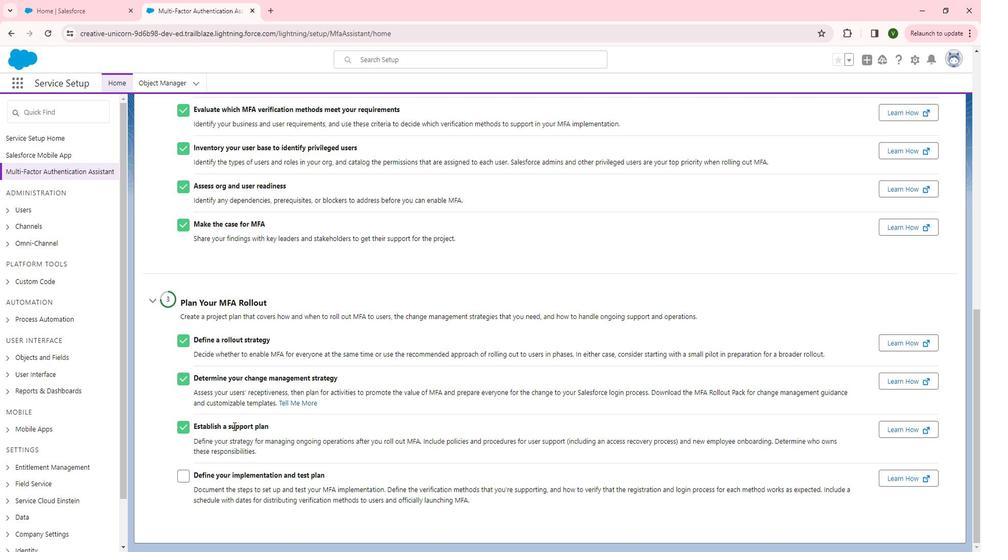 
Action: Mouse moved to (180, 470)
Screenshot: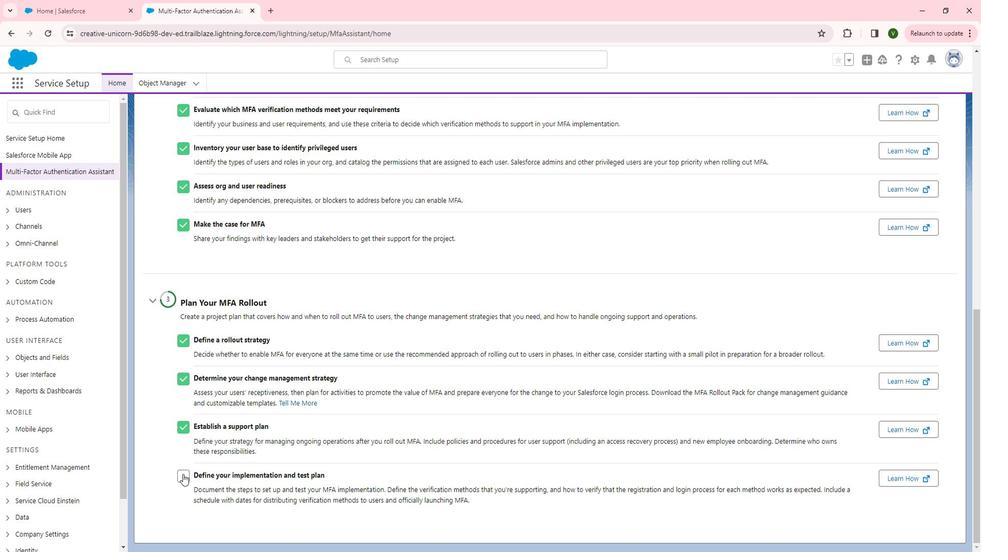 
Action: Mouse pressed left at (180, 470)
Screenshot: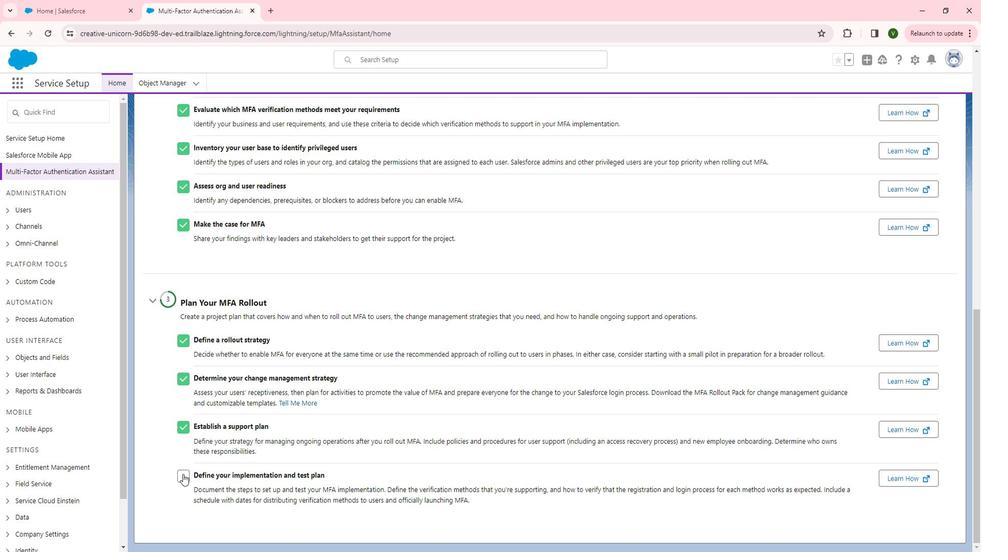 
Action: Mouse moved to (424, 411)
Screenshot: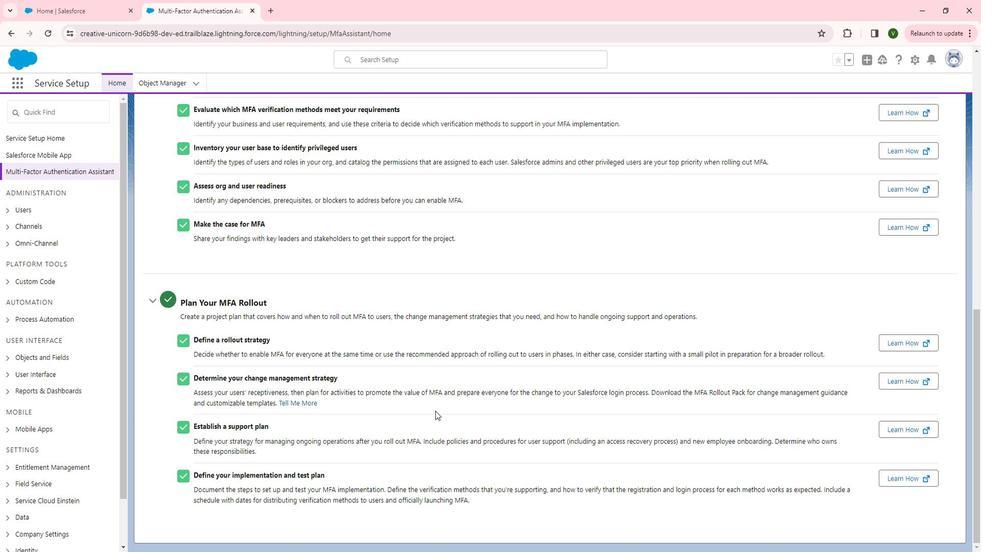 
Action: Mouse scrolled (424, 410) with delta (0, 0)
Screenshot: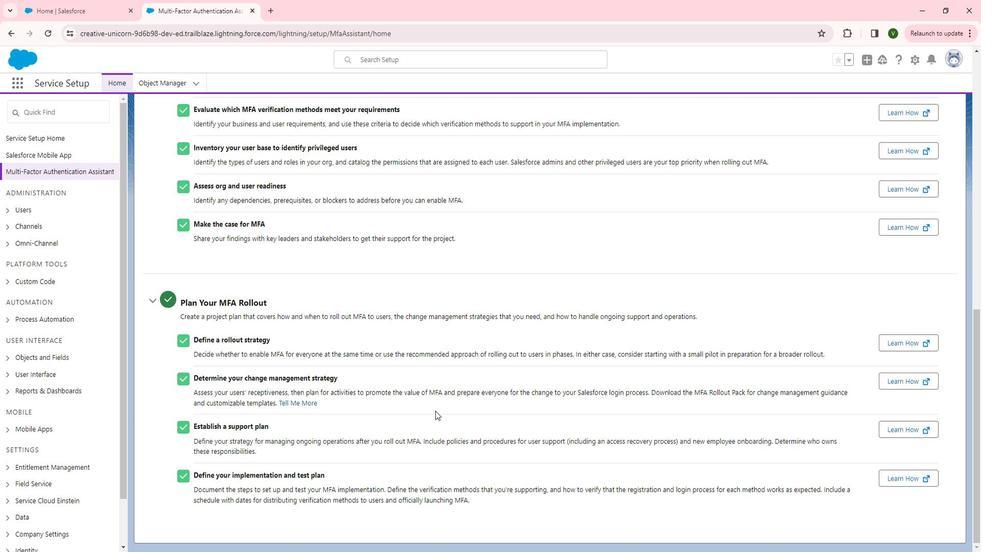 
Action: Mouse scrolled (424, 410) with delta (0, 0)
Screenshot: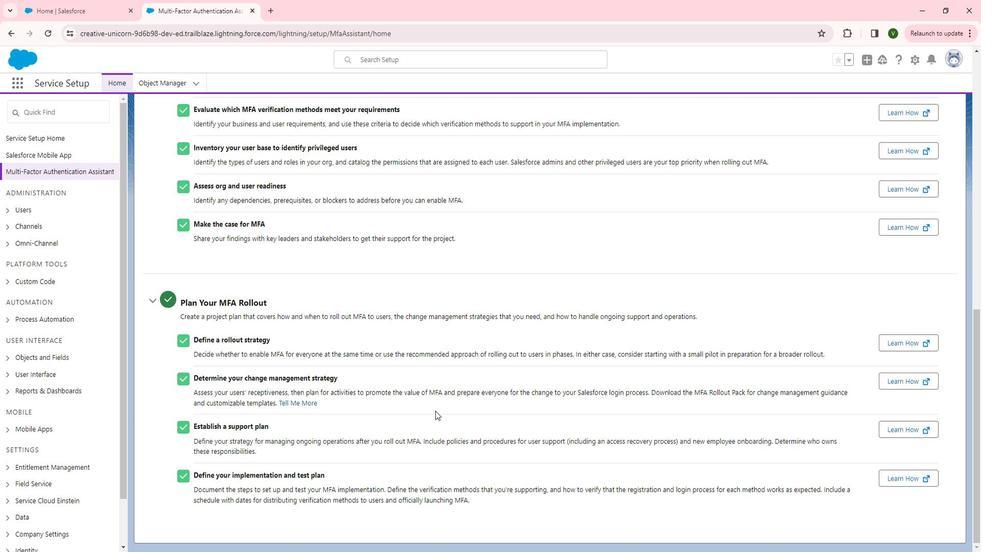 
